 Task: Add a condition where "Channel Is not X corp" in pending tickets.
Action: Mouse moved to (121, 390)
Screenshot: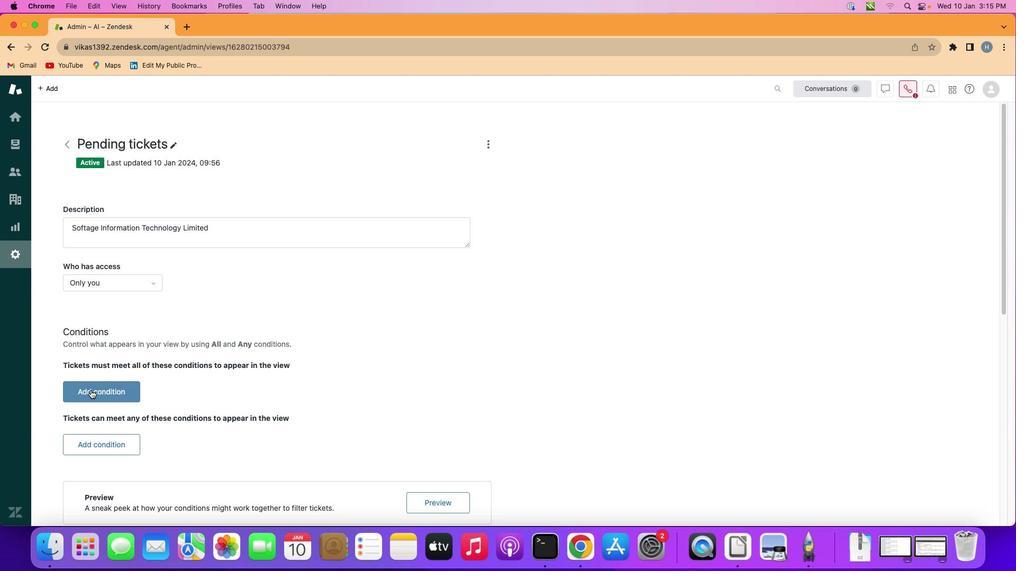 
Action: Mouse pressed left at (121, 390)
Screenshot: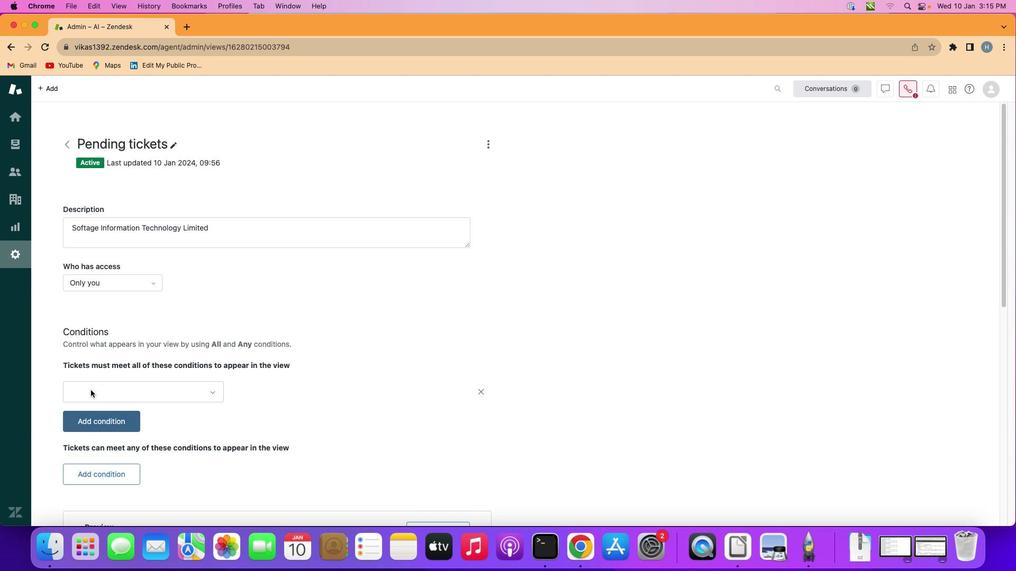 
Action: Mouse moved to (188, 391)
Screenshot: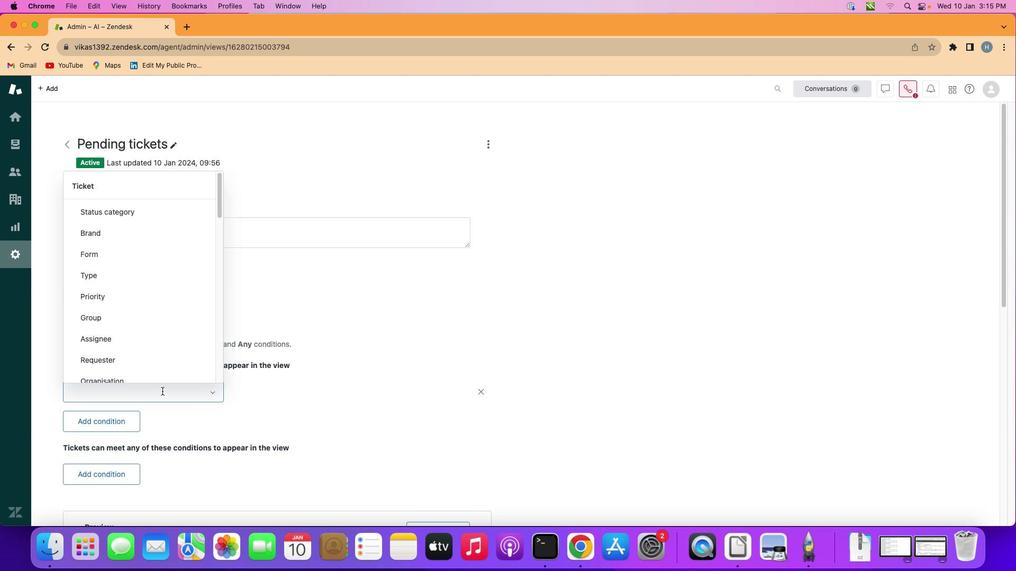 
Action: Mouse pressed left at (188, 391)
Screenshot: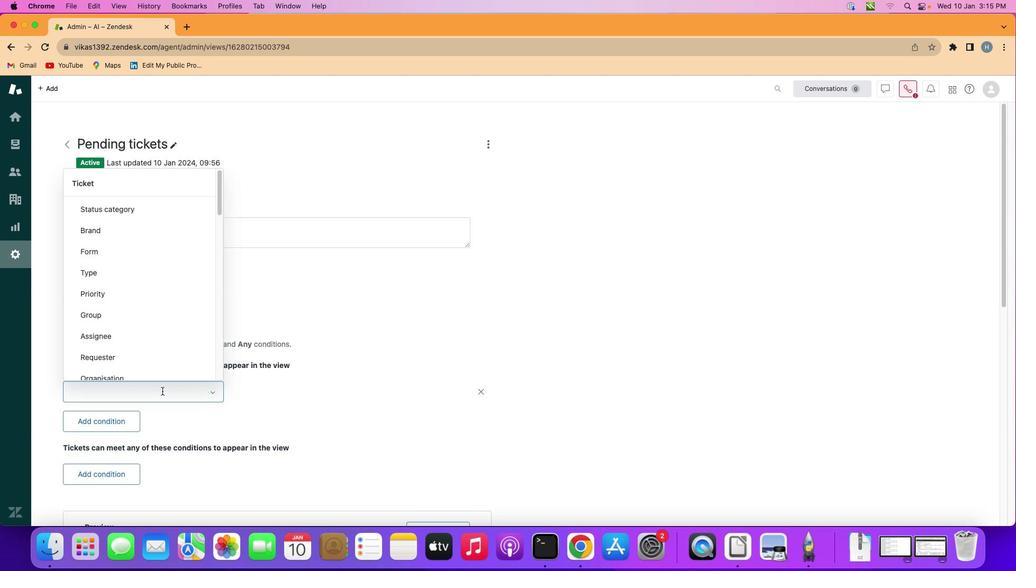 
Action: Mouse moved to (193, 334)
Screenshot: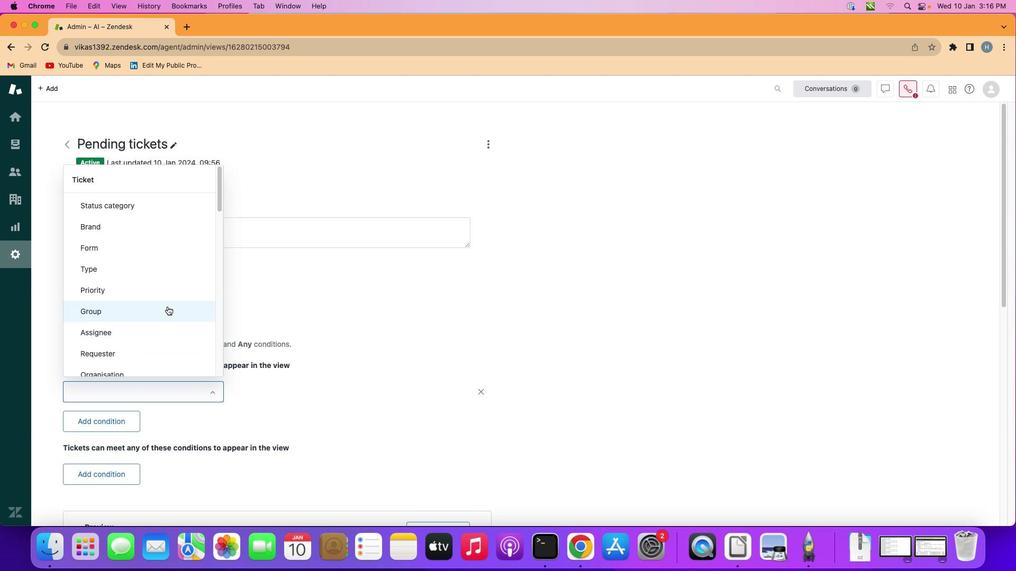 
Action: Mouse scrolled (193, 334) with delta (35, 130)
Screenshot: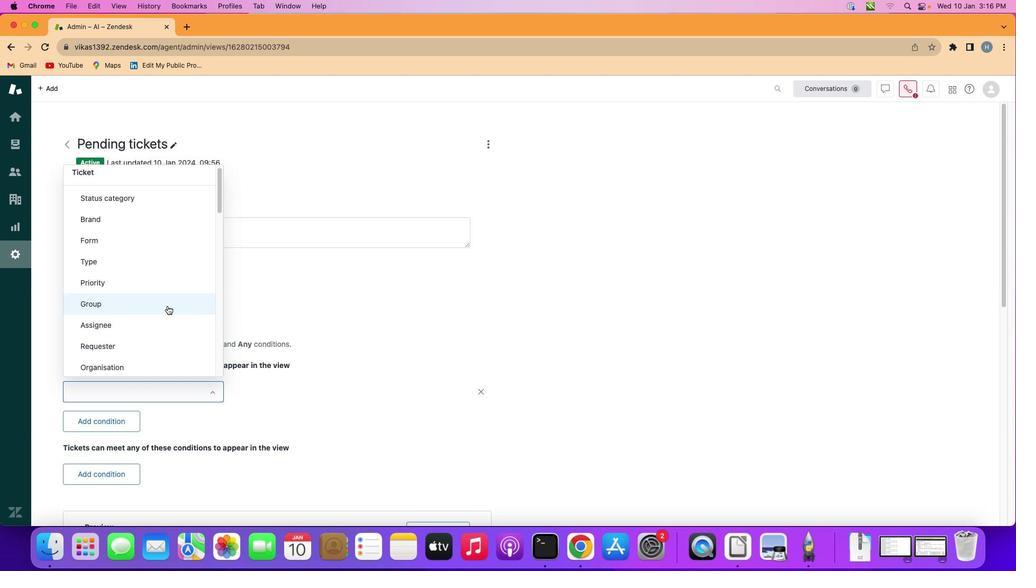 
Action: Mouse scrolled (193, 334) with delta (35, 130)
Screenshot: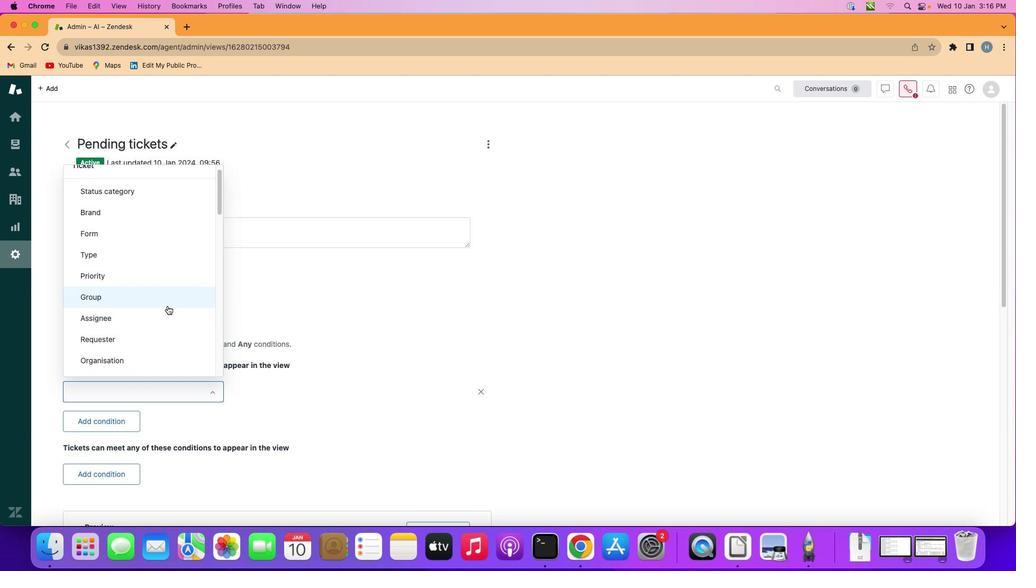 
Action: Mouse scrolled (193, 334) with delta (35, 130)
Screenshot: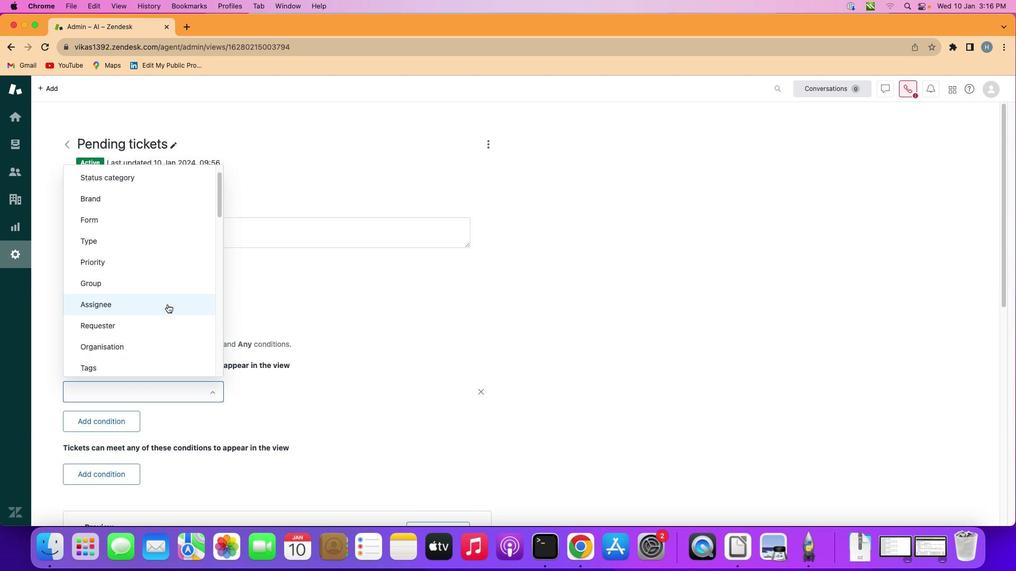 
Action: Mouse moved to (193, 333)
Screenshot: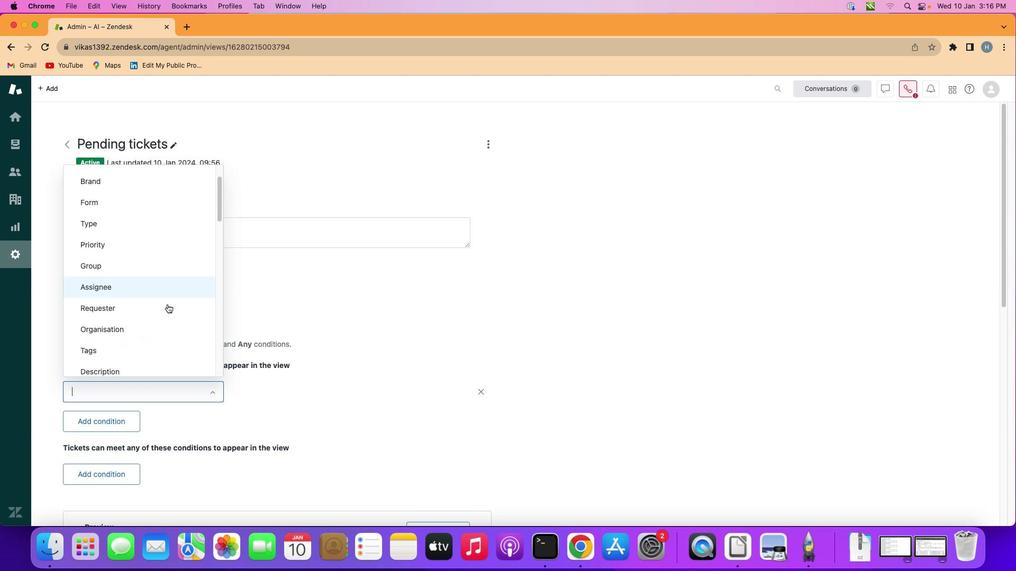 
Action: Mouse scrolled (193, 333) with delta (35, 130)
Screenshot: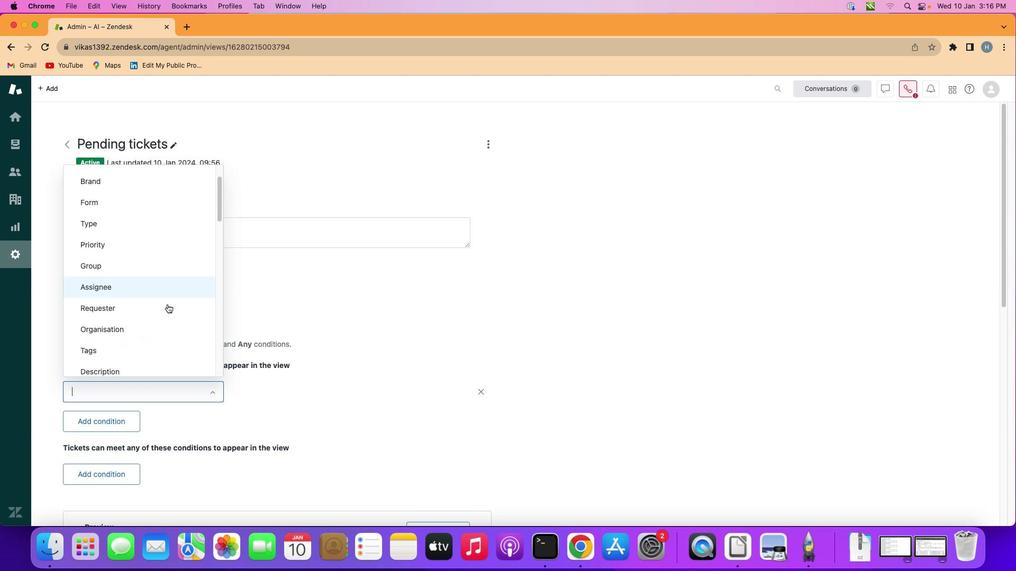 
Action: Mouse moved to (193, 333)
Screenshot: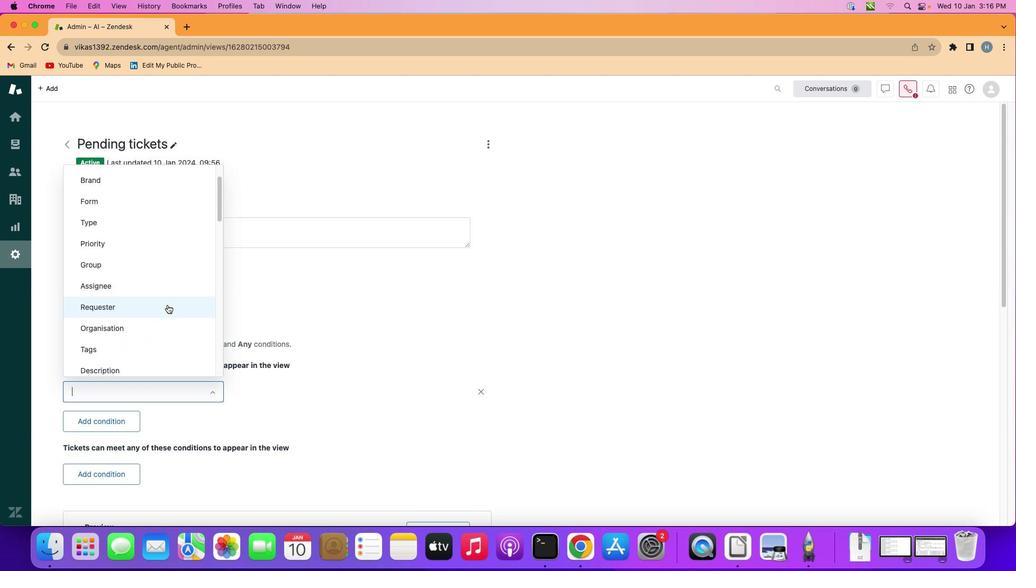 
Action: Mouse scrolled (193, 333) with delta (35, 130)
Screenshot: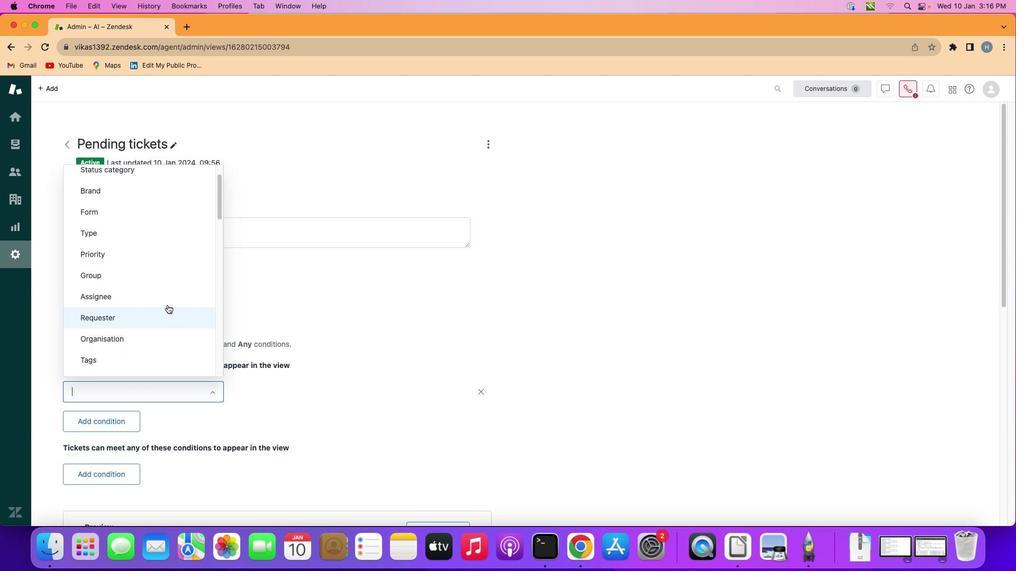 
Action: Mouse scrolled (193, 333) with delta (35, 130)
Screenshot: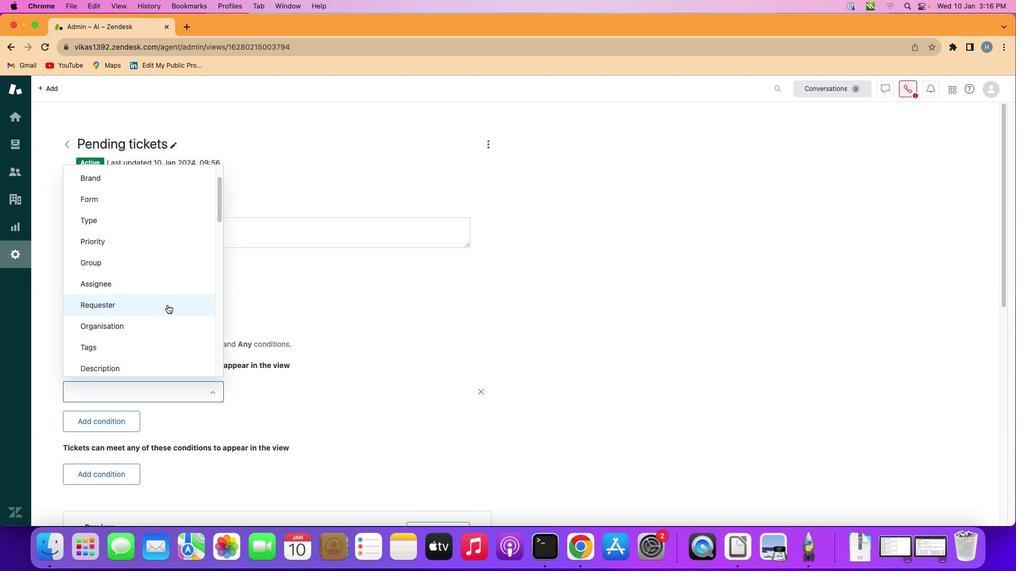 
Action: Mouse scrolled (193, 333) with delta (35, 130)
Screenshot: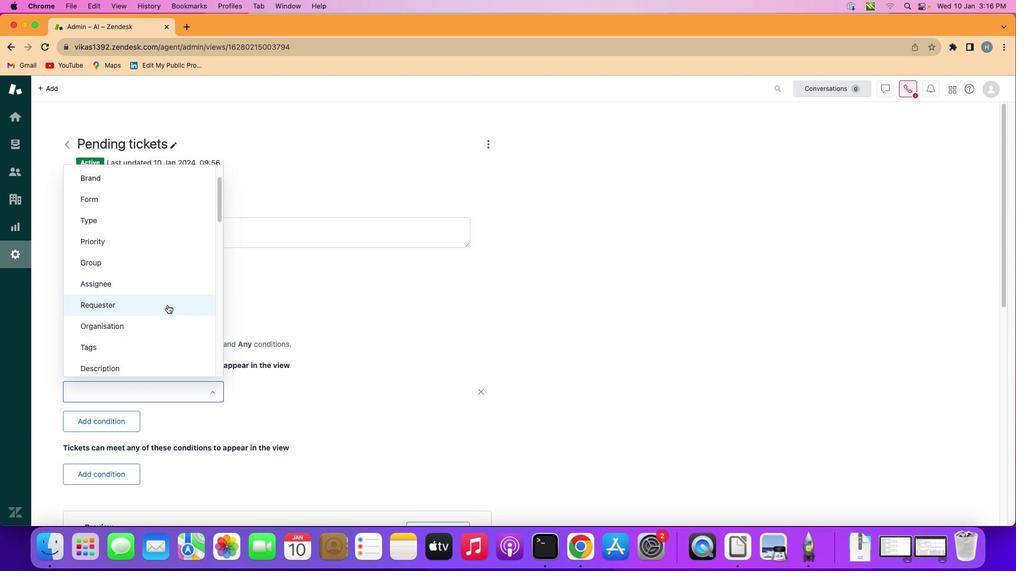 
Action: Mouse scrolled (193, 333) with delta (35, 130)
Screenshot: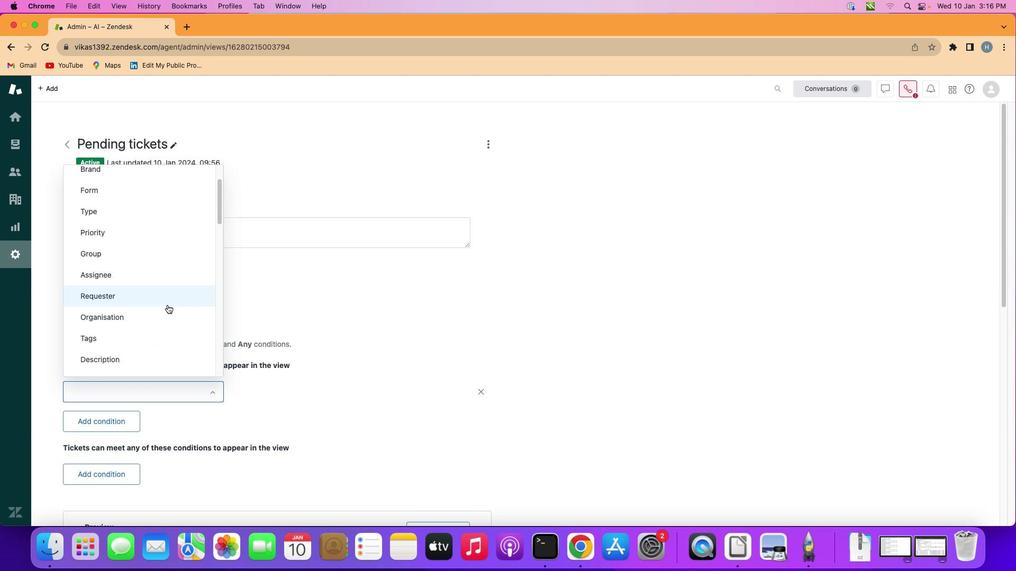 
Action: Mouse moved to (193, 334)
Screenshot: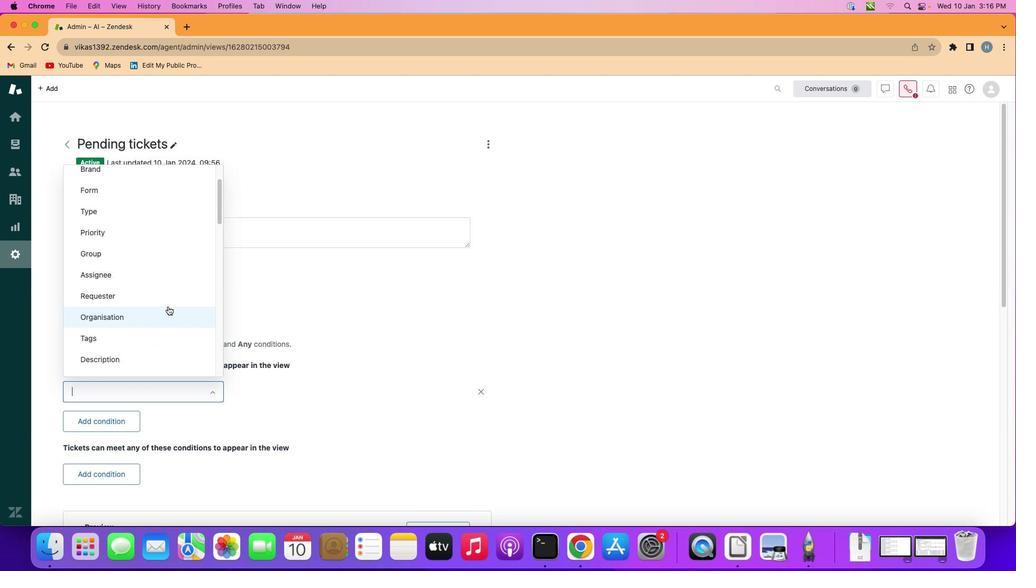 
Action: Mouse scrolled (193, 334) with delta (35, 130)
Screenshot: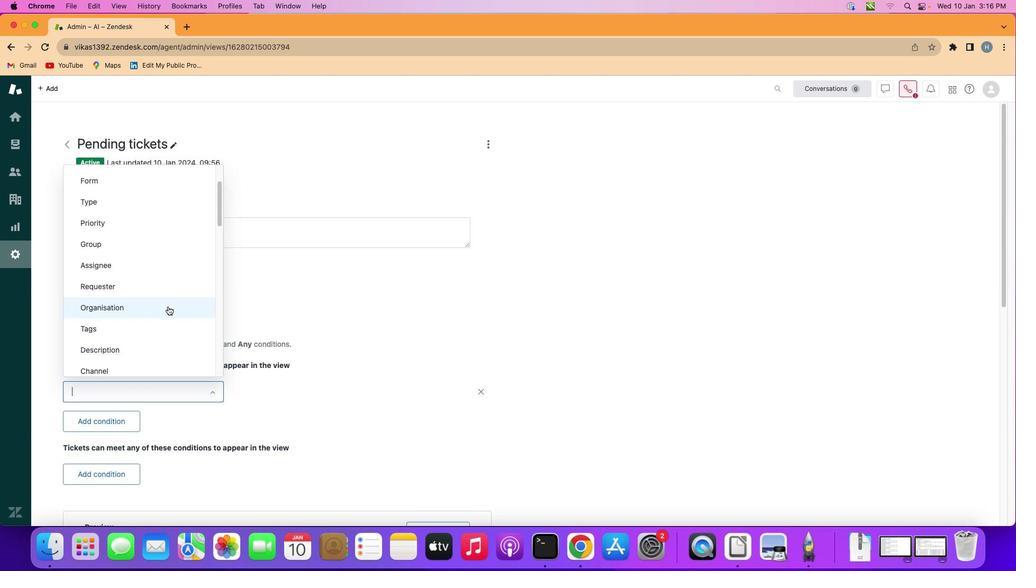 
Action: Mouse scrolled (193, 334) with delta (35, 130)
Screenshot: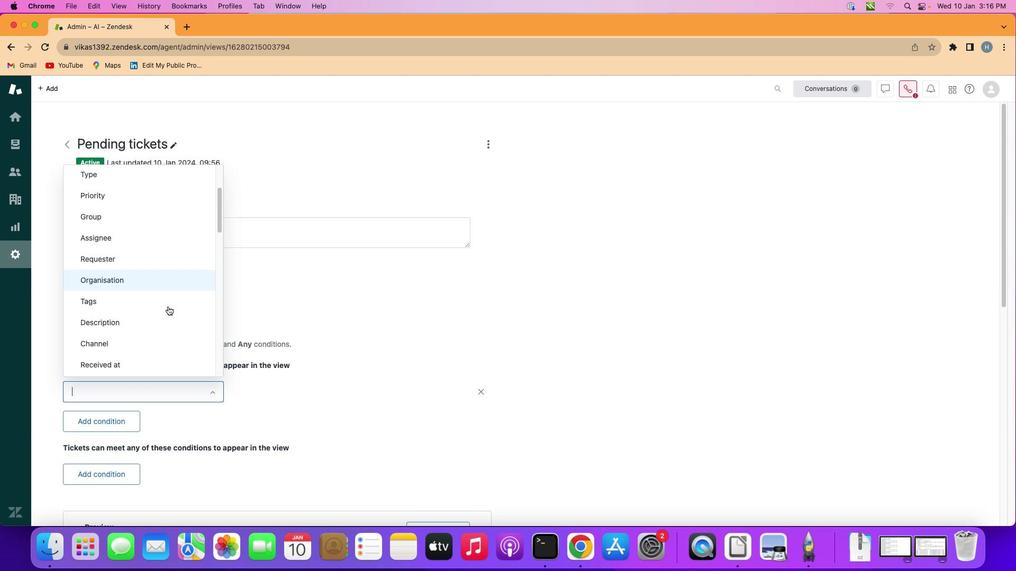 
Action: Mouse scrolled (193, 334) with delta (35, 130)
Screenshot: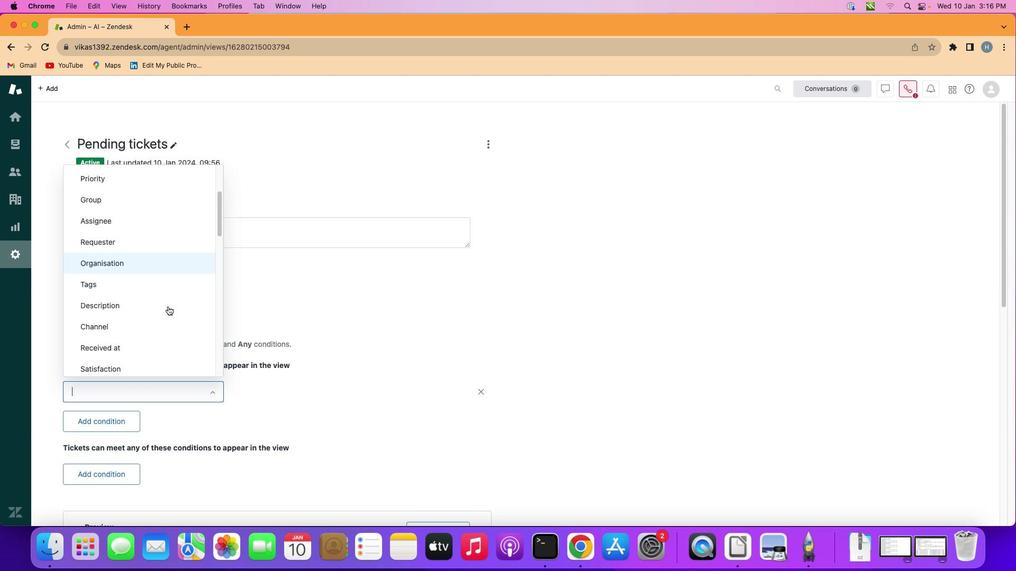 
Action: Mouse scrolled (193, 334) with delta (35, 130)
Screenshot: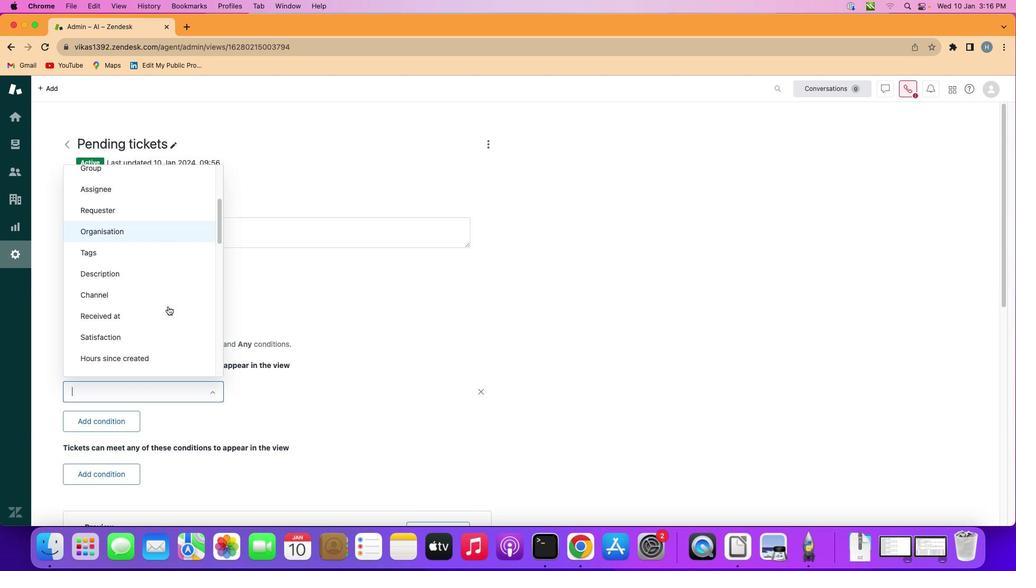 
Action: Mouse moved to (199, 328)
Screenshot: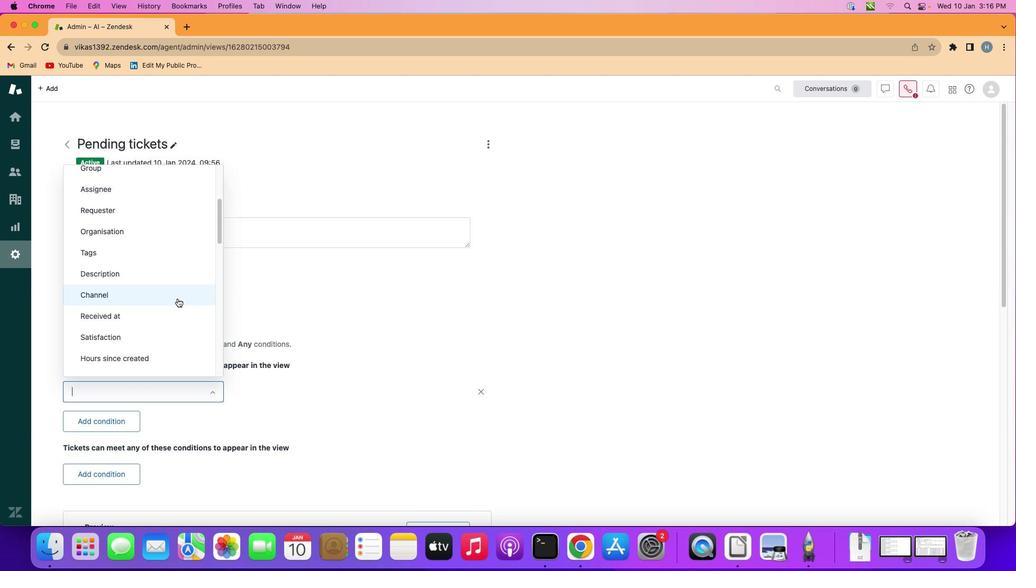 
Action: Mouse pressed left at (199, 328)
Screenshot: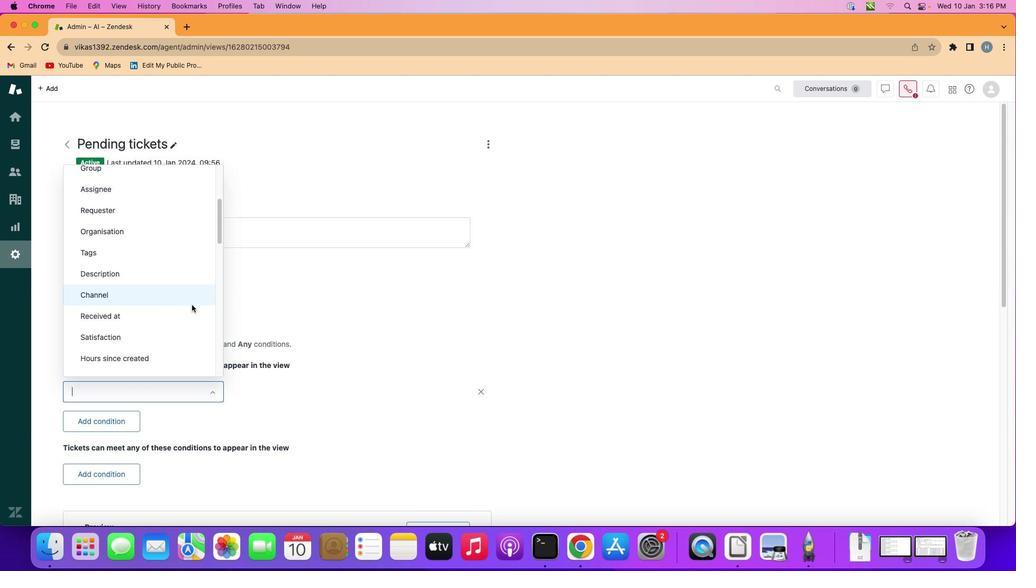 
Action: Mouse moved to (321, 391)
Screenshot: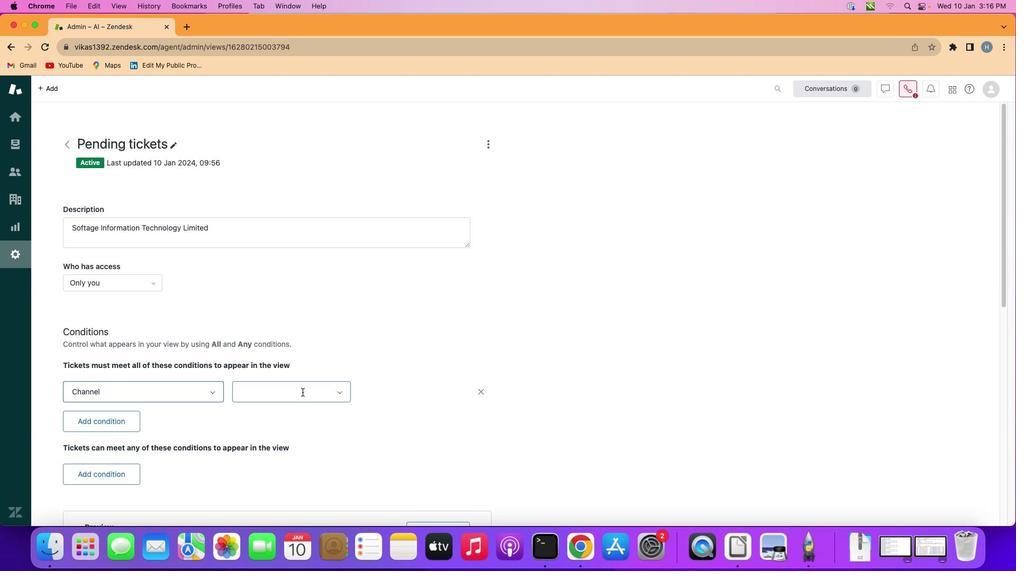 
Action: Mouse pressed left at (321, 391)
Screenshot: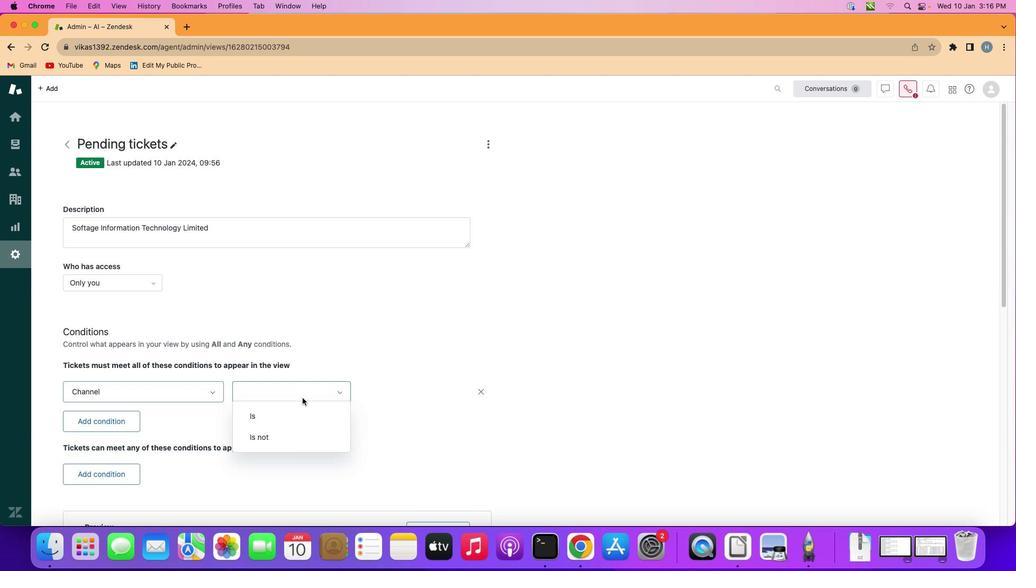 
Action: Mouse moved to (312, 419)
Screenshot: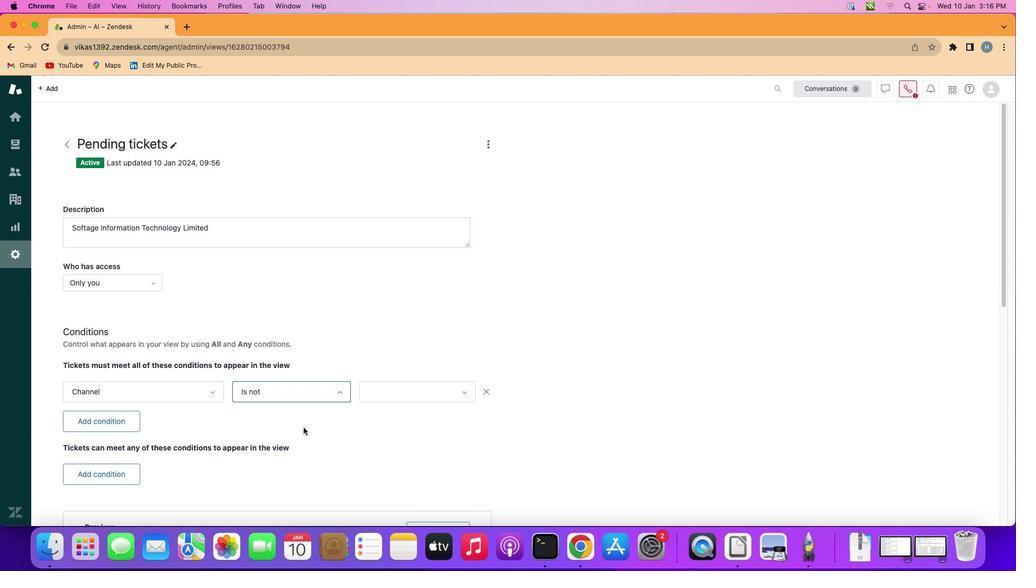 
Action: Mouse pressed left at (312, 419)
Screenshot: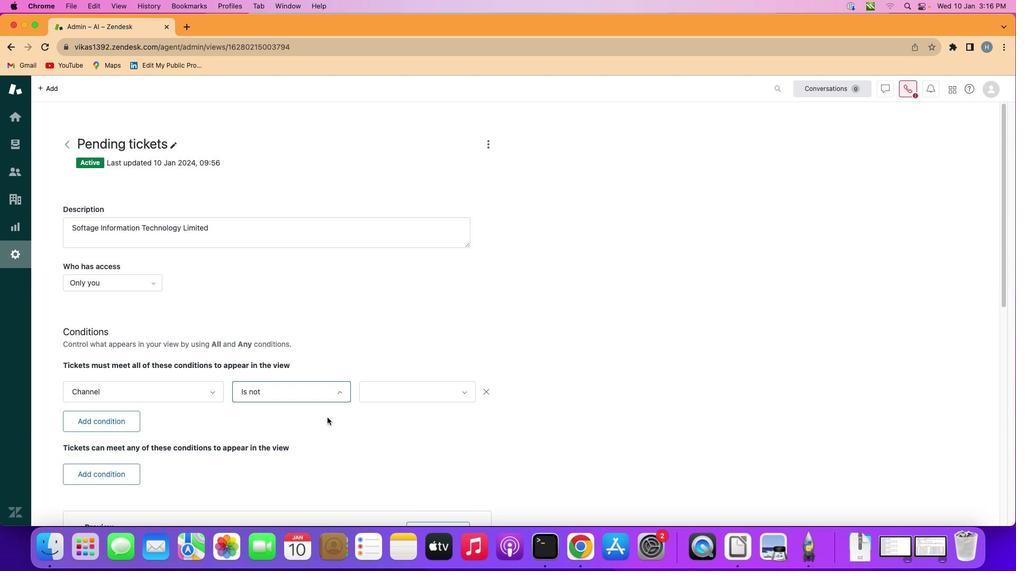 
Action: Mouse moved to (416, 392)
Screenshot: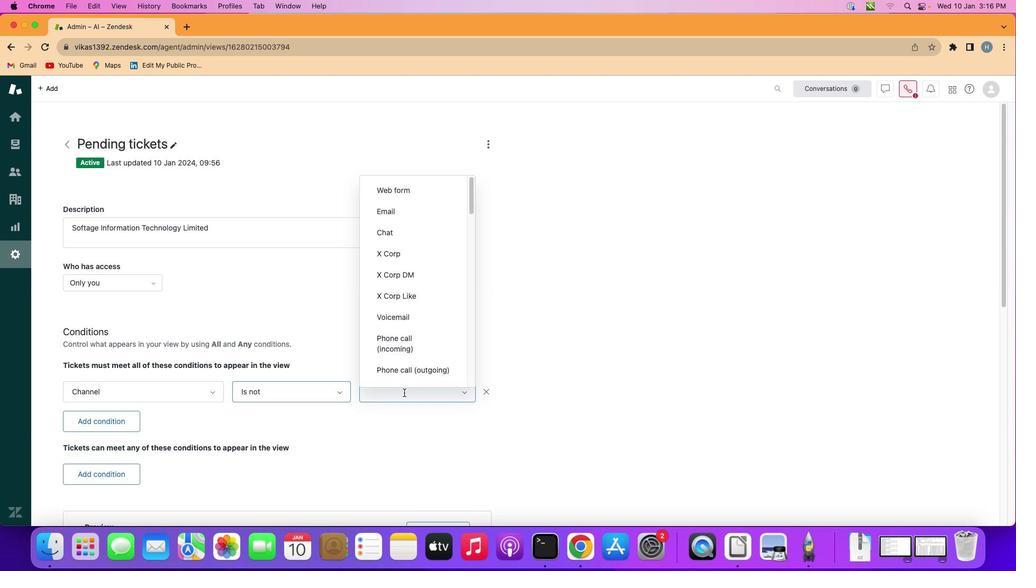 
Action: Mouse pressed left at (416, 392)
Screenshot: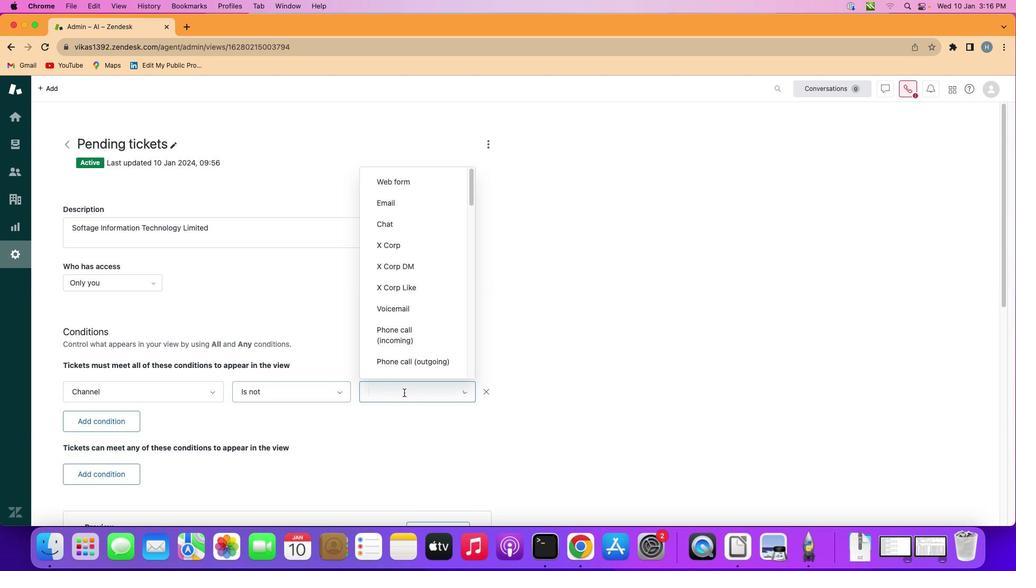 
Action: Mouse moved to (443, 291)
Screenshot: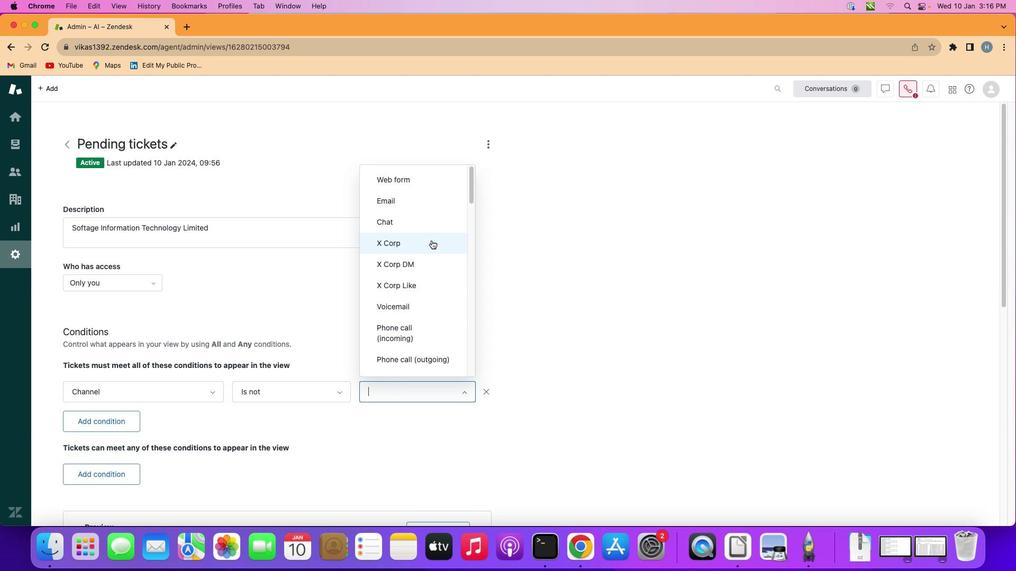 
Action: Mouse pressed left at (443, 291)
Screenshot: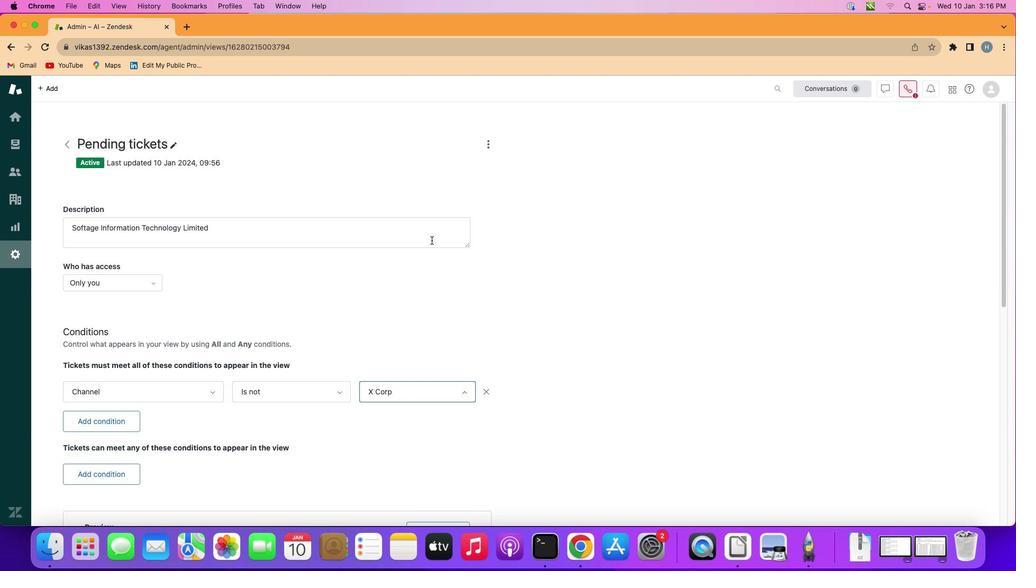 
